 Task: Toggle the focus window on the break option in the debug.
Action: Mouse moved to (14, 562)
Screenshot: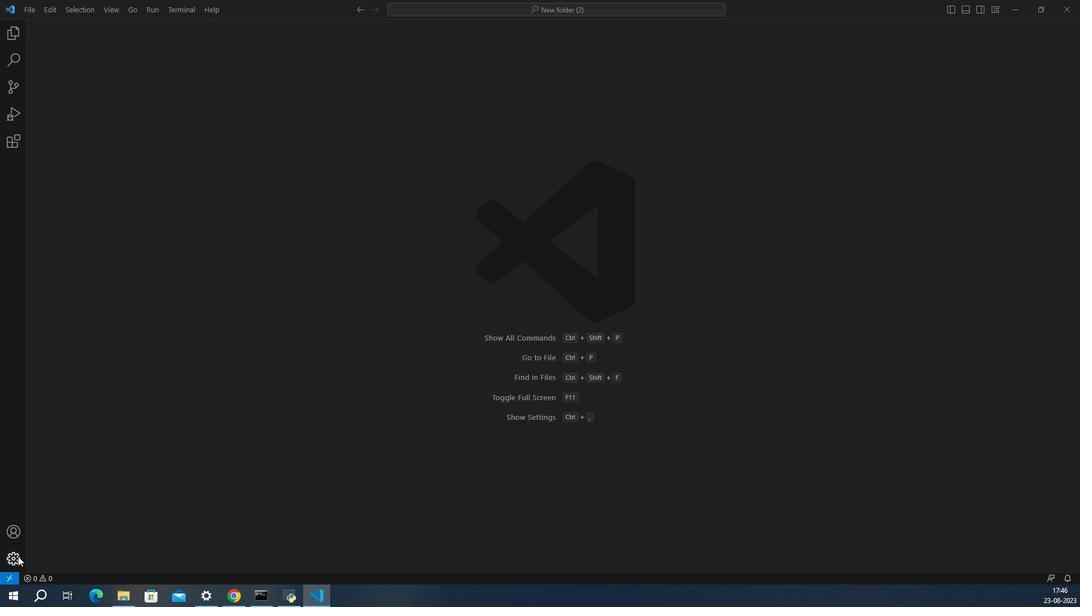 
Action: Mouse pressed left at (14, 562)
Screenshot: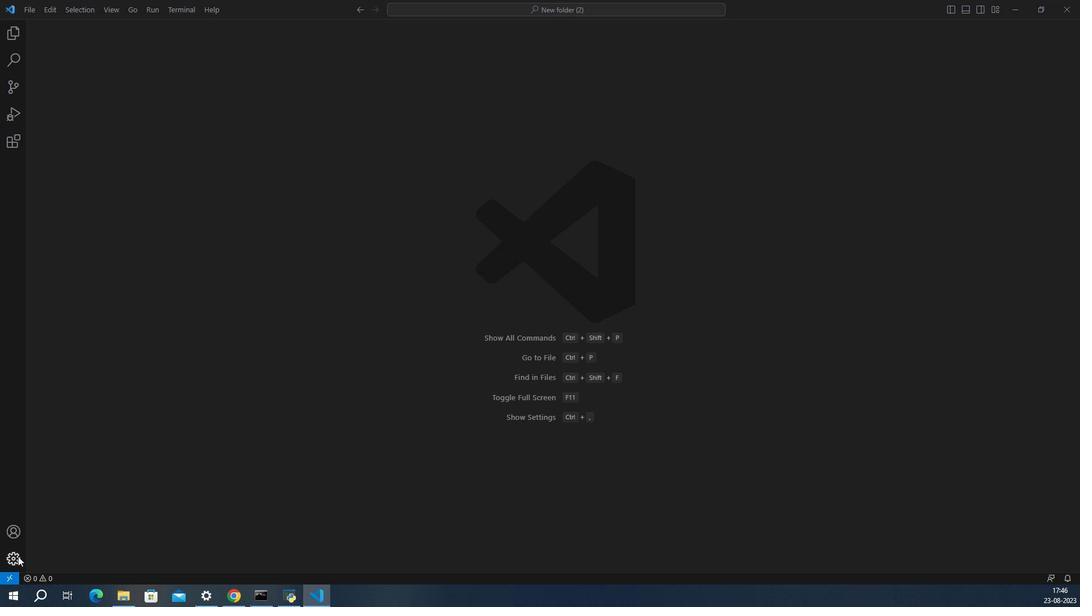 
Action: Mouse moved to (52, 463)
Screenshot: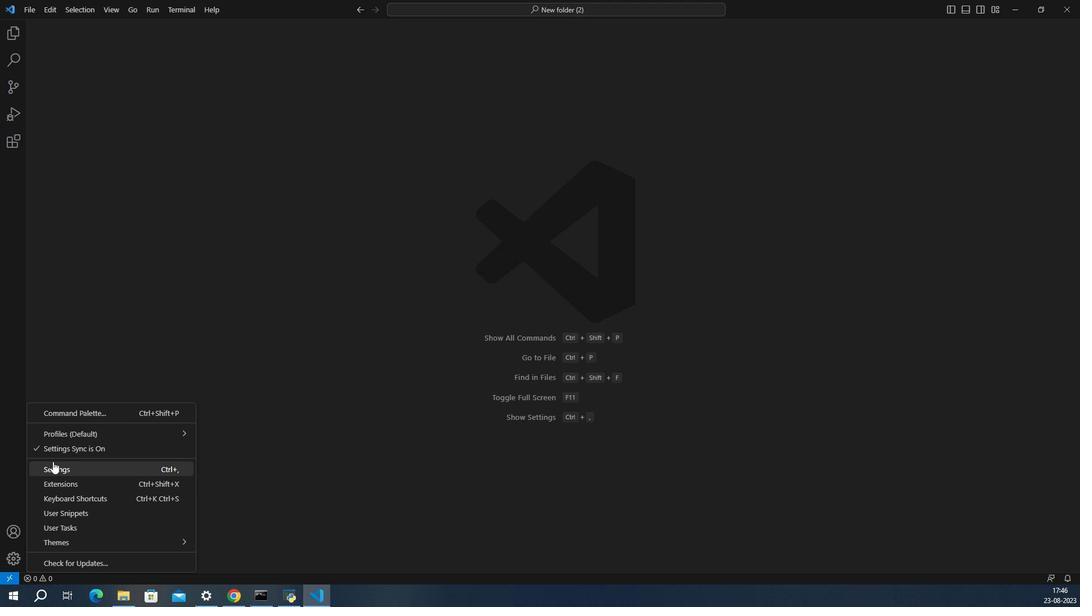 
Action: Mouse pressed left at (52, 463)
Screenshot: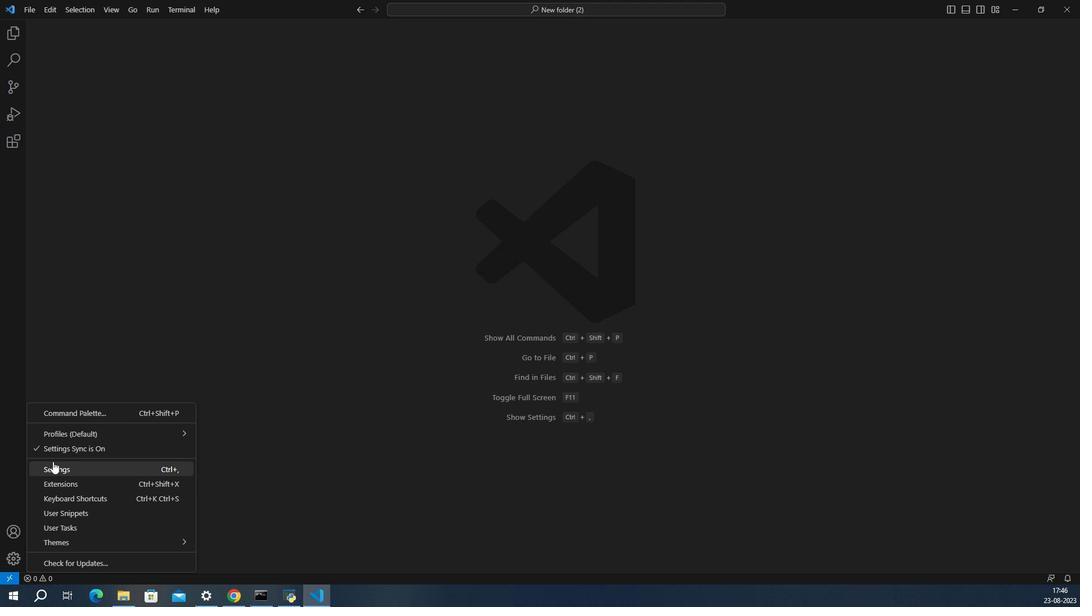 
Action: Mouse moved to (470, 540)
Screenshot: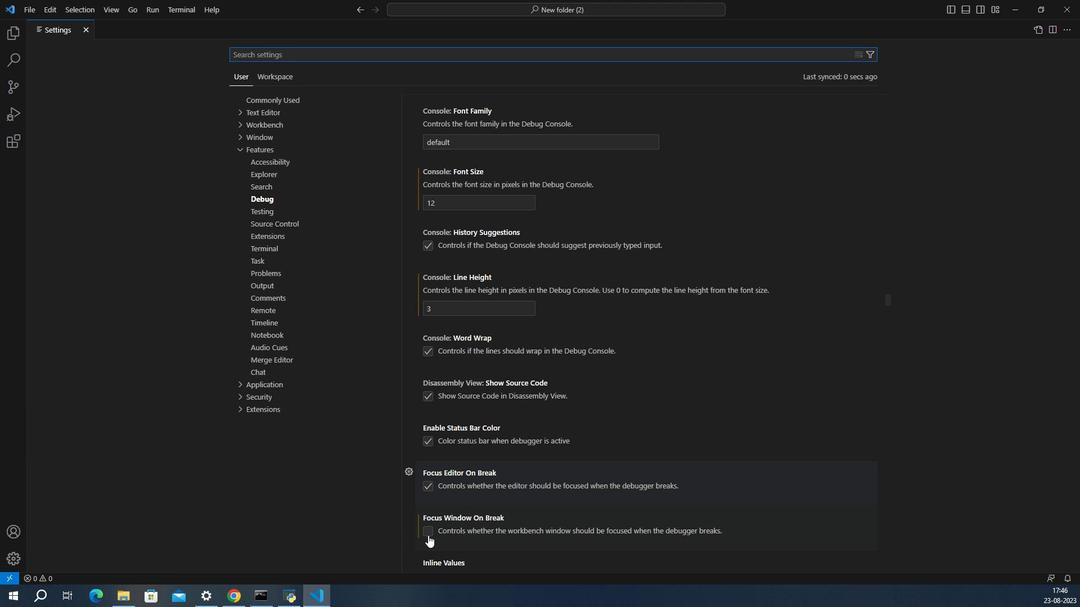 
Action: Mouse pressed left at (470, 540)
Screenshot: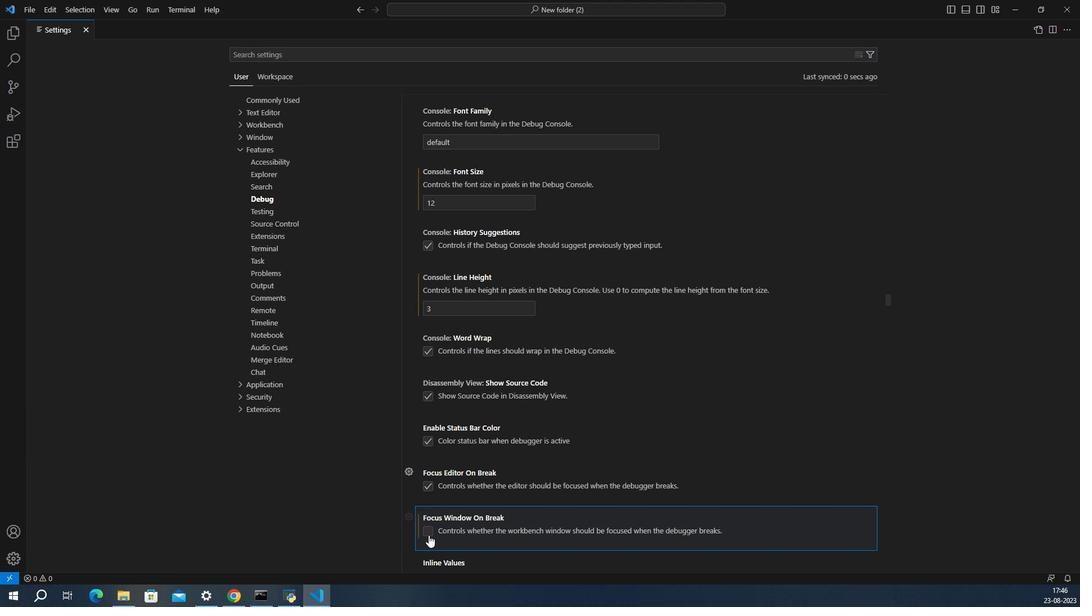 
Action: Mouse moved to (522, 542)
Screenshot: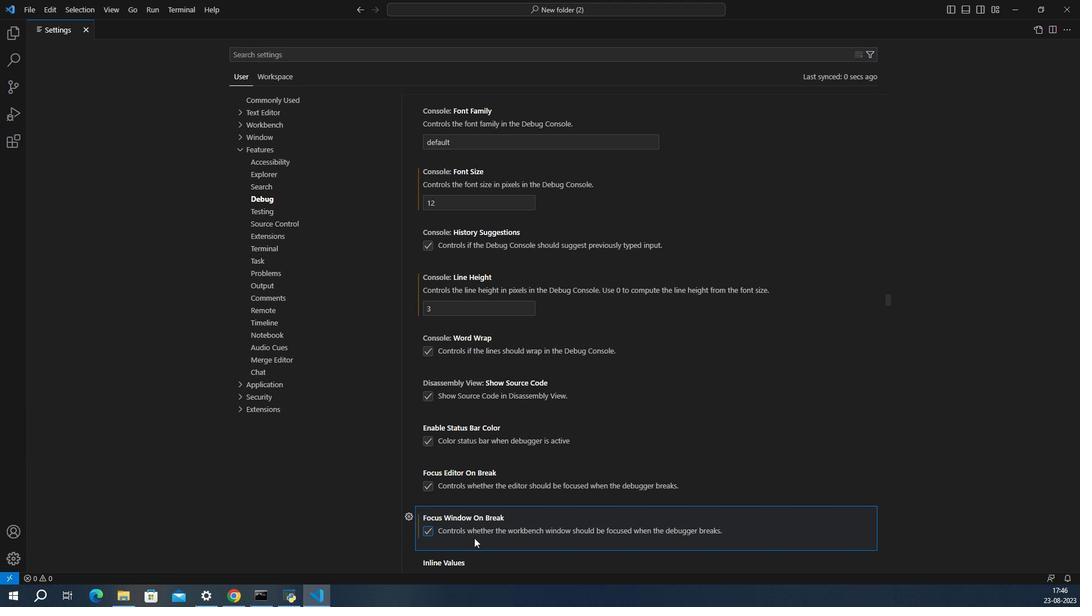 
